 Task: Add Sprouts Crunchy No Salt Added Peanut Butter to the cart.
Action: Mouse moved to (897, 102)
Screenshot: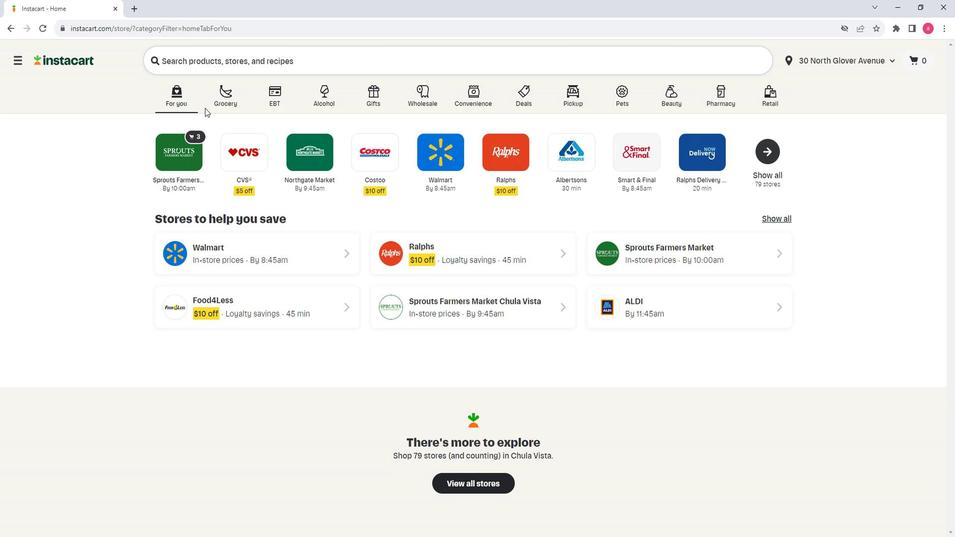 
Action: Mouse pressed left at (897, 102)
Screenshot: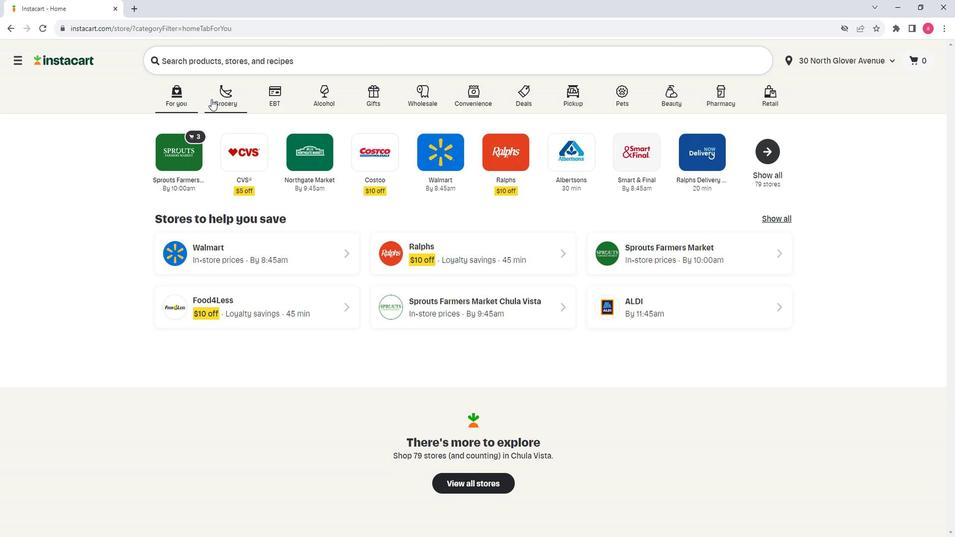 
Action: Mouse moved to (974, 280)
Screenshot: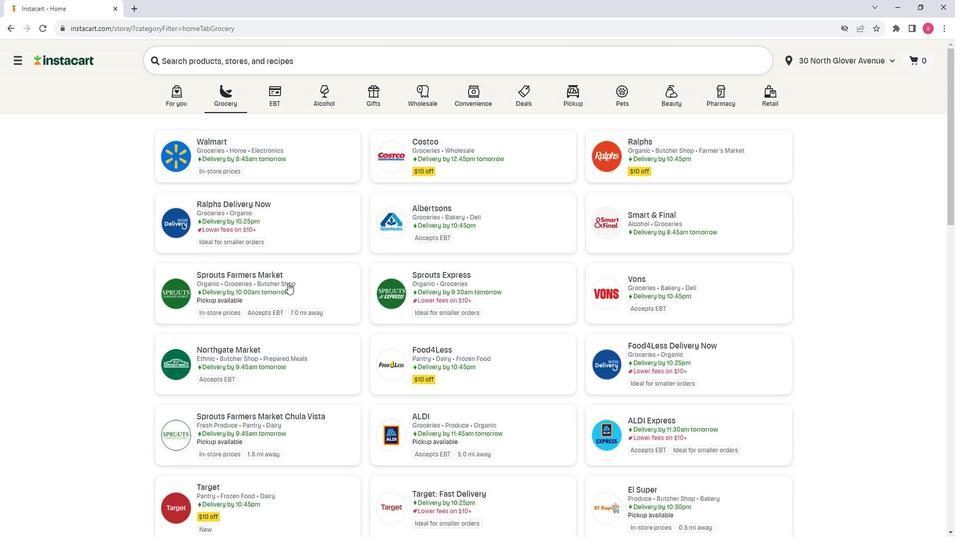 
Action: Mouse pressed left at (974, 280)
Screenshot: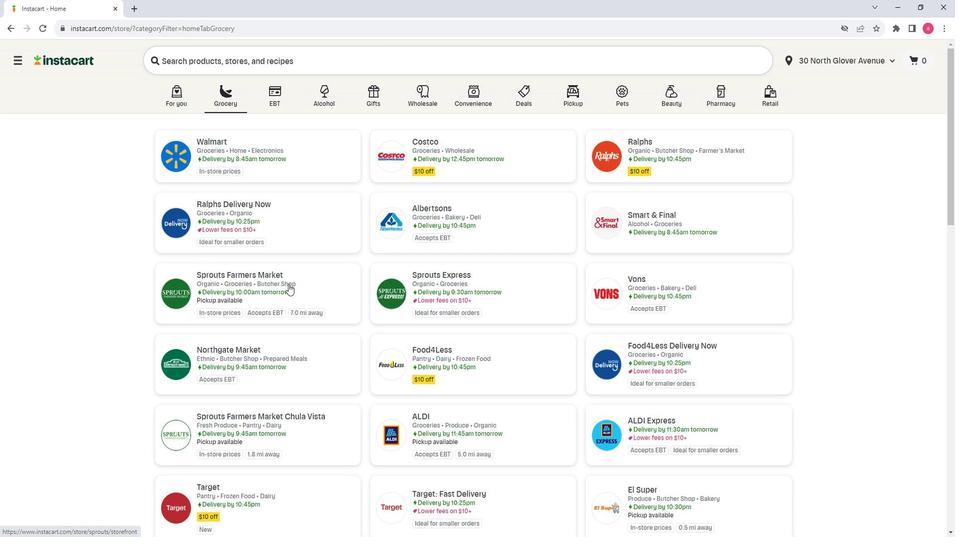 
Action: Mouse moved to (797, 339)
Screenshot: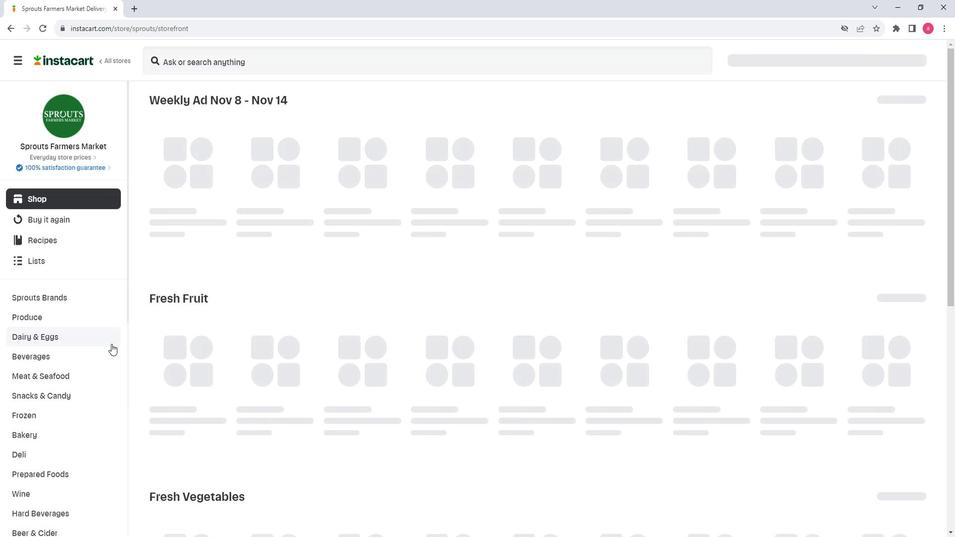 
Action: Mouse scrolled (797, 338) with delta (0, 0)
Screenshot: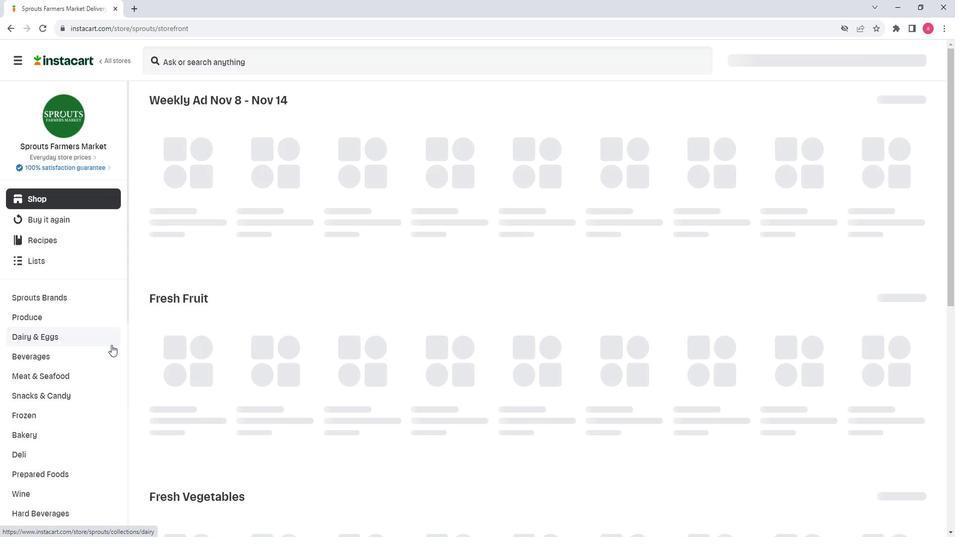 
Action: Mouse scrolled (797, 338) with delta (0, 0)
Screenshot: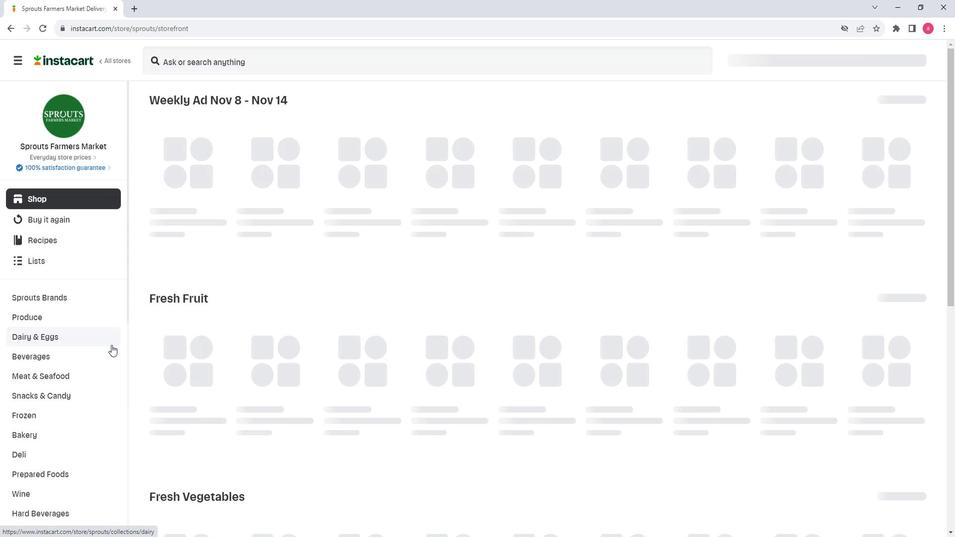 
Action: Mouse scrolled (797, 338) with delta (0, 0)
Screenshot: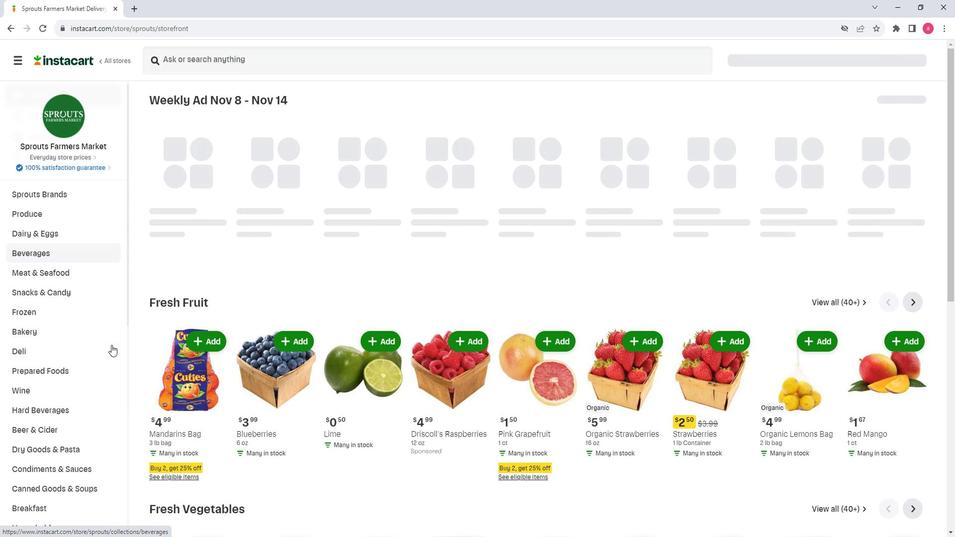 
Action: Mouse scrolled (797, 338) with delta (0, 0)
Screenshot: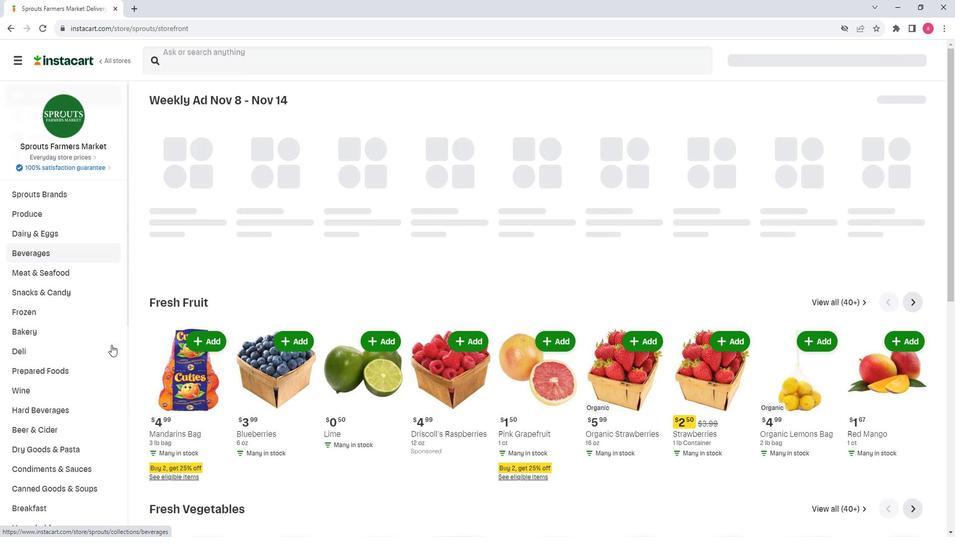 
Action: Mouse scrolled (797, 338) with delta (0, 0)
Screenshot: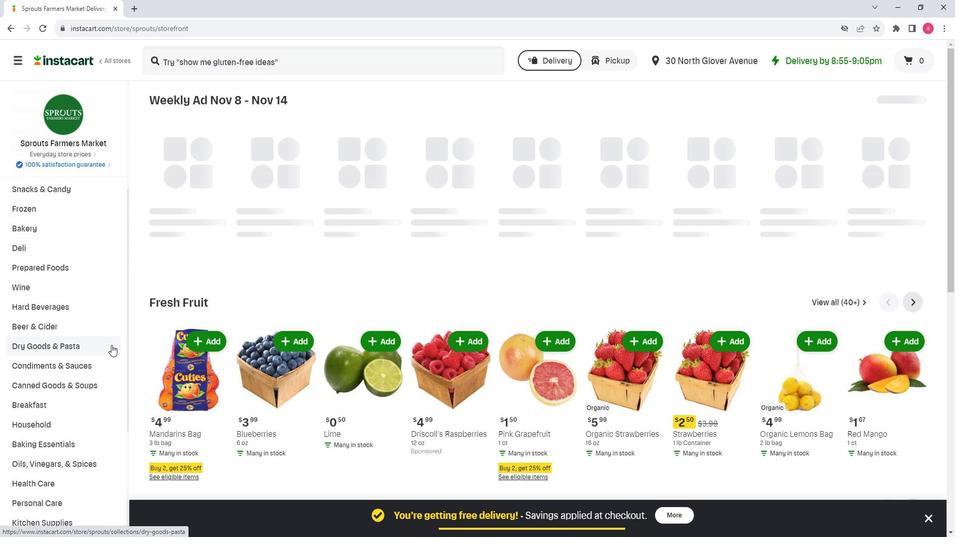 
Action: Mouse scrolled (797, 338) with delta (0, 0)
Screenshot: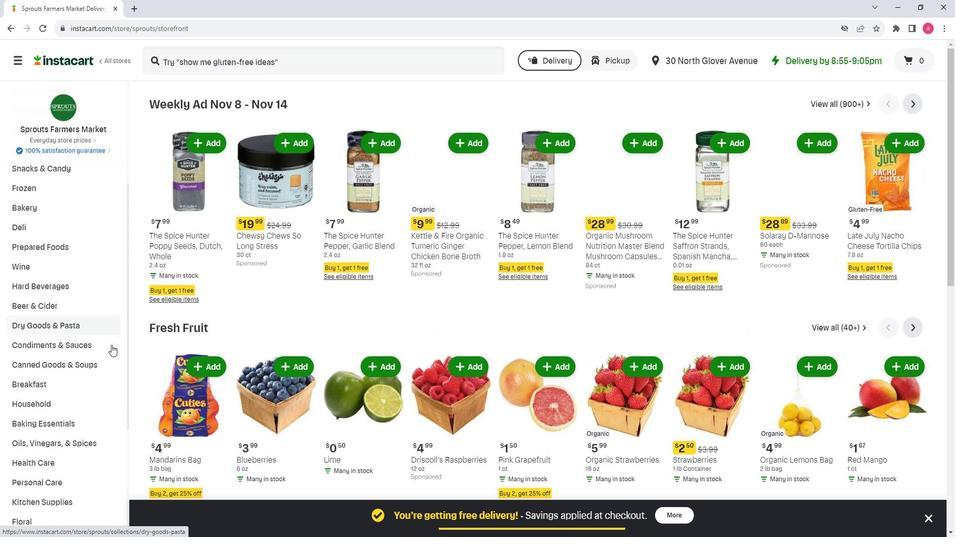 
Action: Mouse moved to (773, 383)
Screenshot: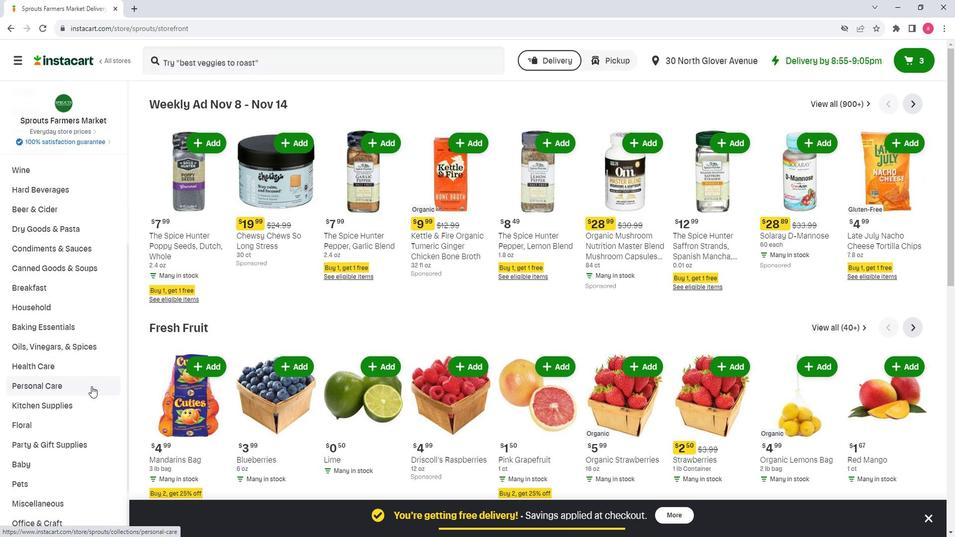 
Action: Mouse pressed left at (773, 383)
Screenshot: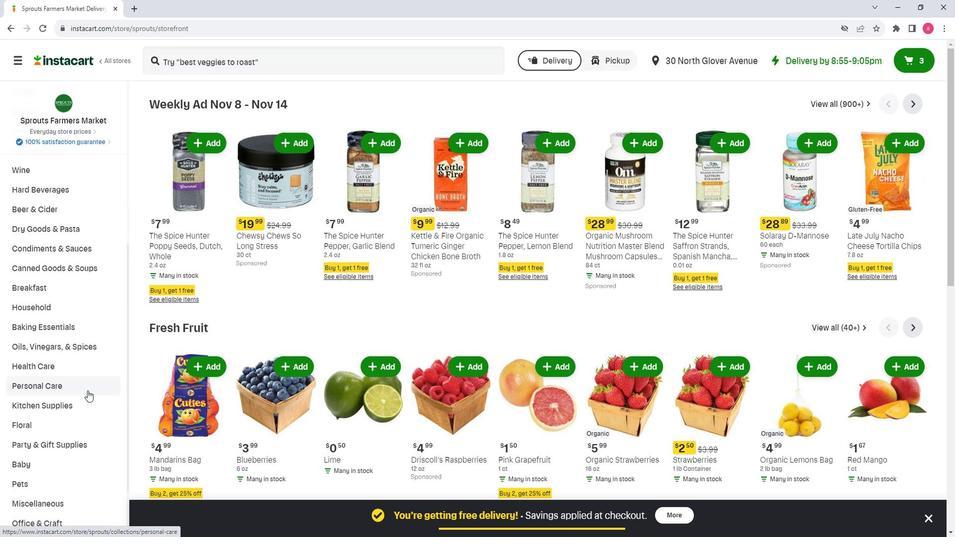 
Action: Mouse moved to (929, 132)
Screenshot: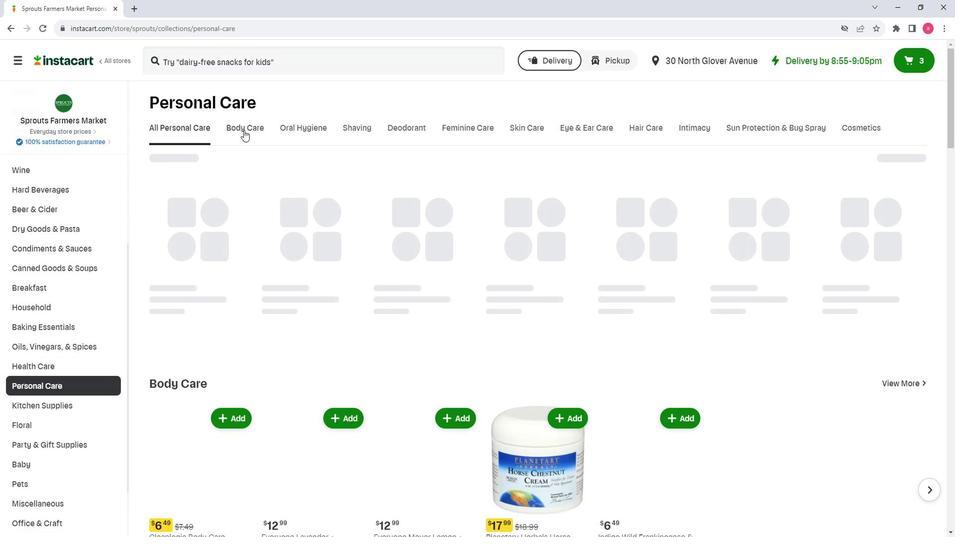 
Action: Mouse pressed left at (929, 132)
Screenshot: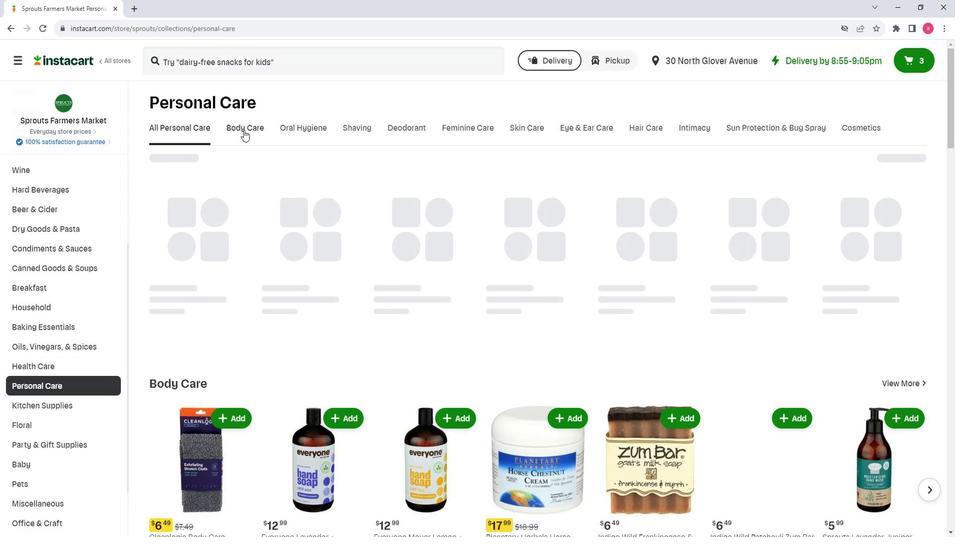 
Action: Mouse moved to (912, 176)
Screenshot: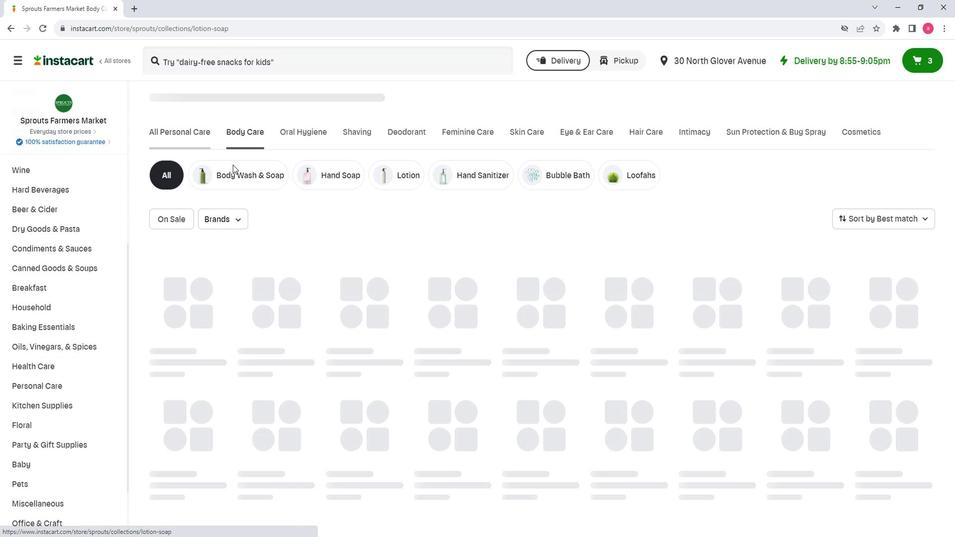 
Action: Mouse pressed left at (912, 176)
Screenshot: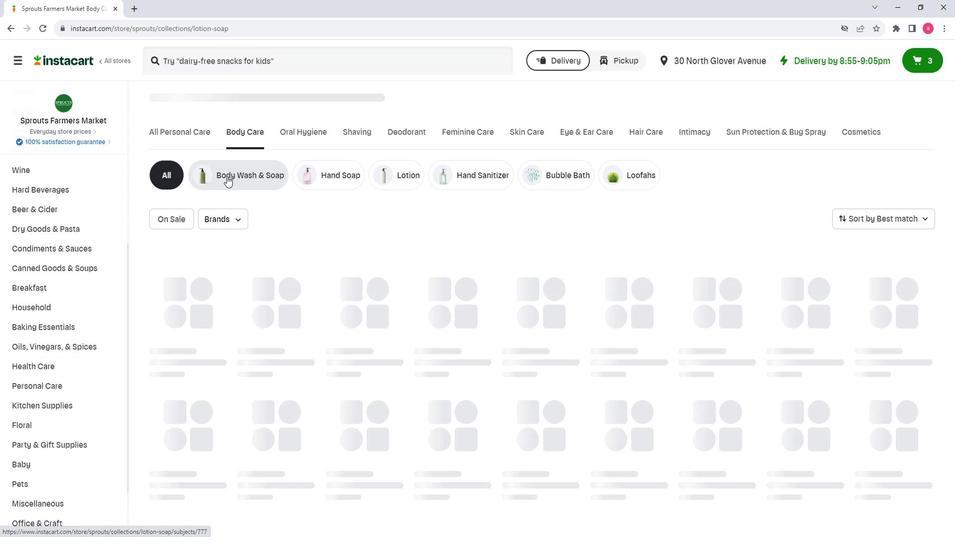 
Action: Mouse moved to (907, 72)
Screenshot: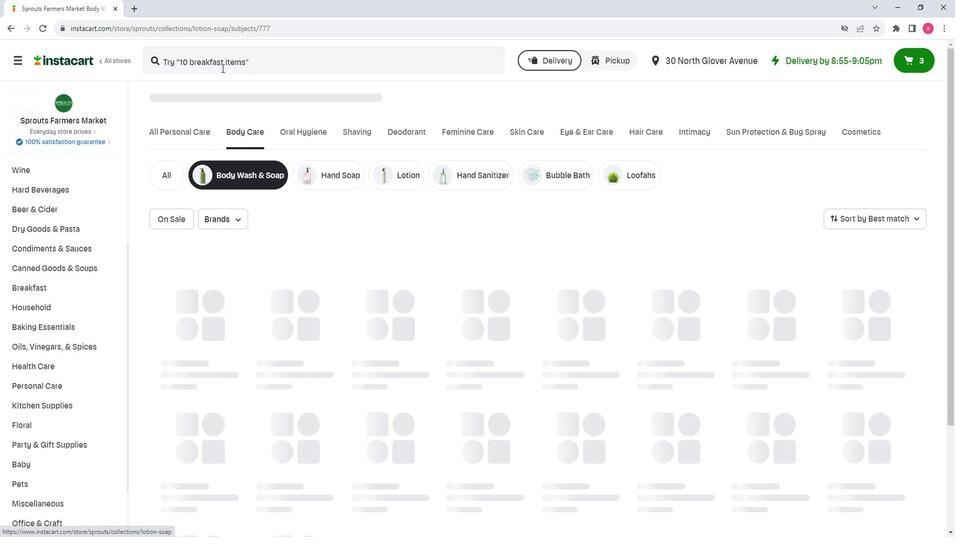 
Action: Mouse pressed left at (907, 72)
Screenshot: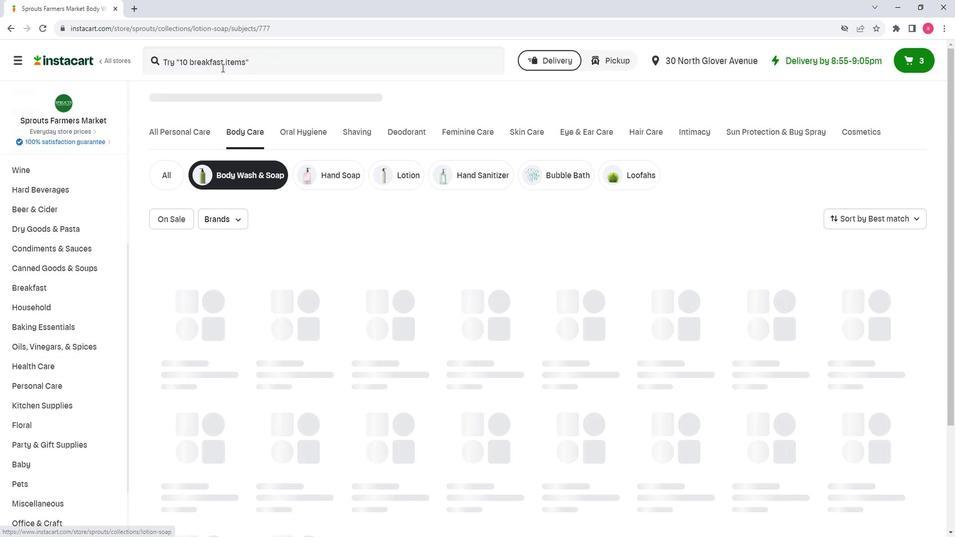 
Action: Key pressed <Key.shift>Sprouts<Key.space><Key.shift>Co<Key.backspace>runchy<Key.space><Key.shift>No<Key.space><Key.shift><Key.shift><Key.shift><Key.shift><Key.shift><Key.shift><Key.shift><Key.shift><Key.shift><Key.shift><Key.shift><Key.shift><Key.shift><Key.shift><Key.shift><Key.shift><Key.shift><Key.shift><Key.shift><Key.shift><Key.shift><Key.shift><Key.shift><Key.shift><Key.shift><Key.shift><Key.shift><Key.shift><Key.shift><Key.shift><Key.shift><Key.shift><Key.shift><Key.shift><Key.shift><Key.shift><Key.shift><Key.shift><Key.shift><Key.shift><Key.shift><Key.shift><Key.shift><Key.shift><Key.shift><Key.shift><Key.shift><Key.shift><Key.shift><Key.shift><Key.shift>Salt<Key.space><Key.shift>Added<Key.space><Key.shift>Peanut<Key.space><Key.shift>Butter<Key.enter>
Screenshot: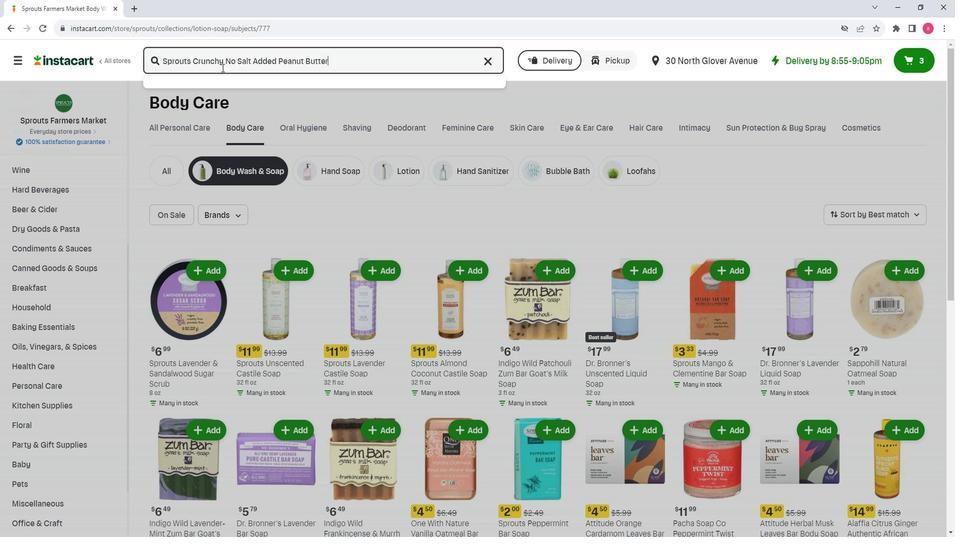 
Action: Mouse moved to (939, 146)
Screenshot: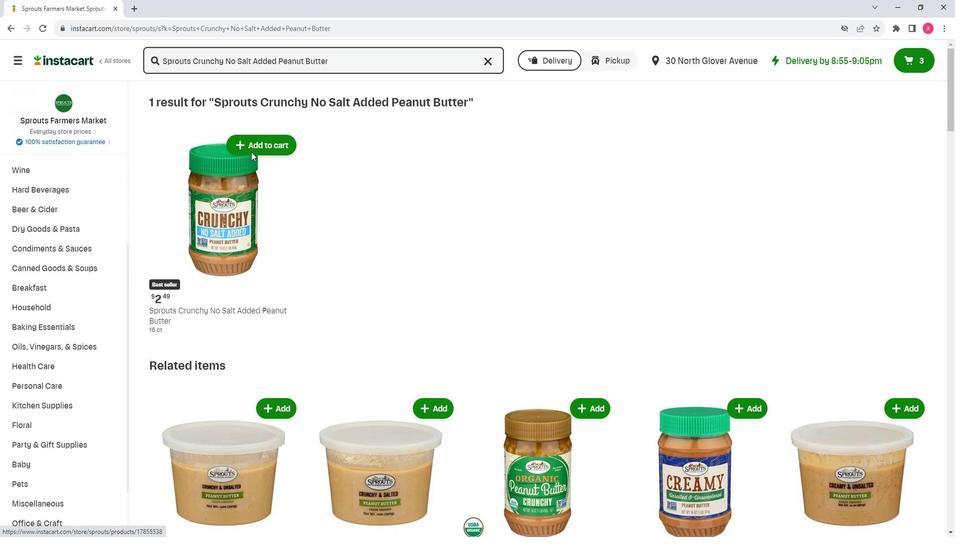 
Action: Mouse pressed left at (939, 146)
Screenshot: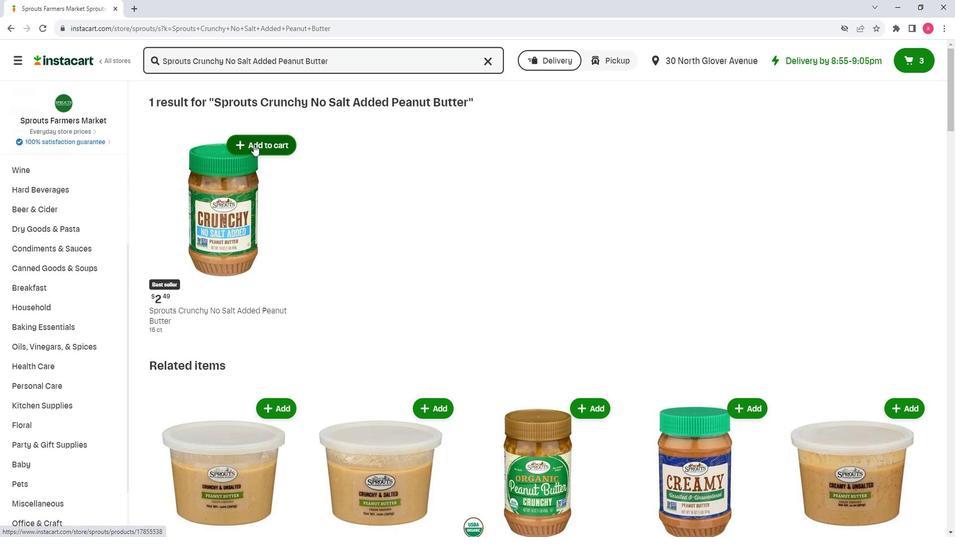 
Action: Mouse moved to (888, 158)
Screenshot: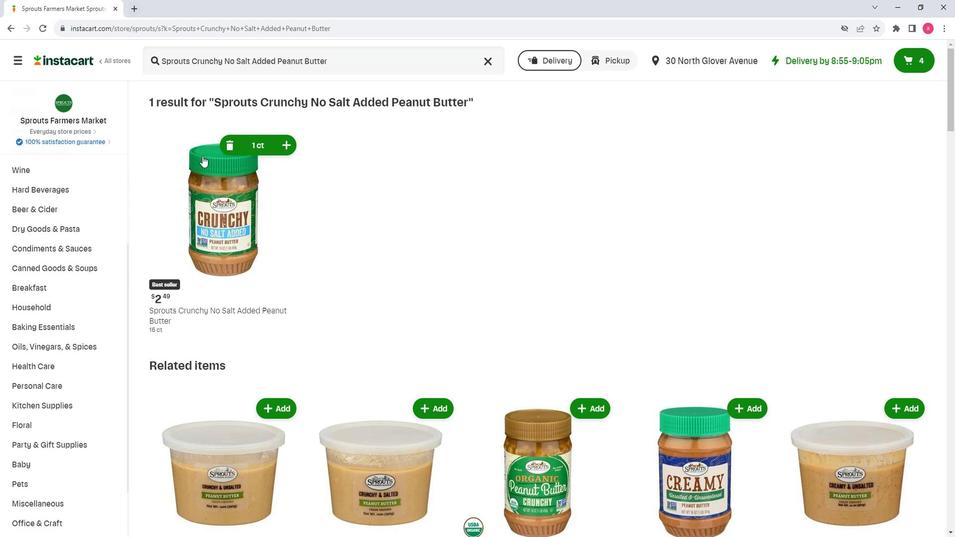 
